 Task: Create Card Infrastructure Maintenance in Board Customer Acquisition Cost to Workspace Business Intelligence and Analytics. Create Card Production Performance Review in Board Customer Advocacy to Workspace Business Intelligence and Analytics. Create Card Infrastructure Upgrade in Board Business Model SWOT Analysis and Planning to Workspace Business Intelligence and Analytics
Action: Mouse moved to (98, 320)
Screenshot: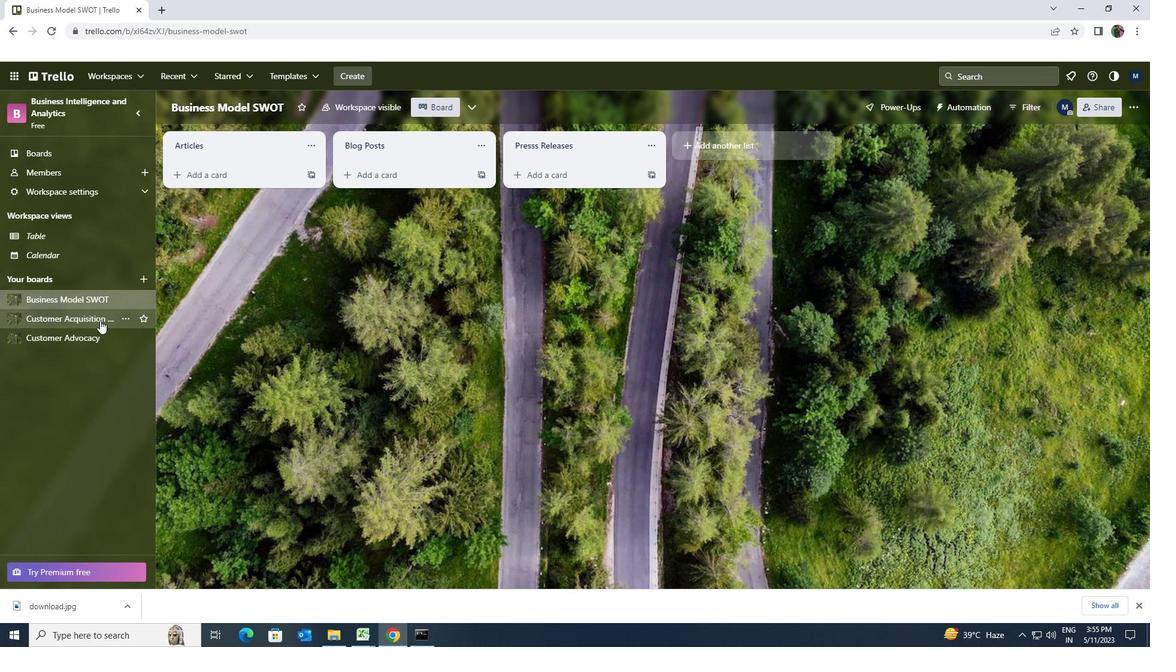 
Action: Mouse pressed left at (98, 320)
Screenshot: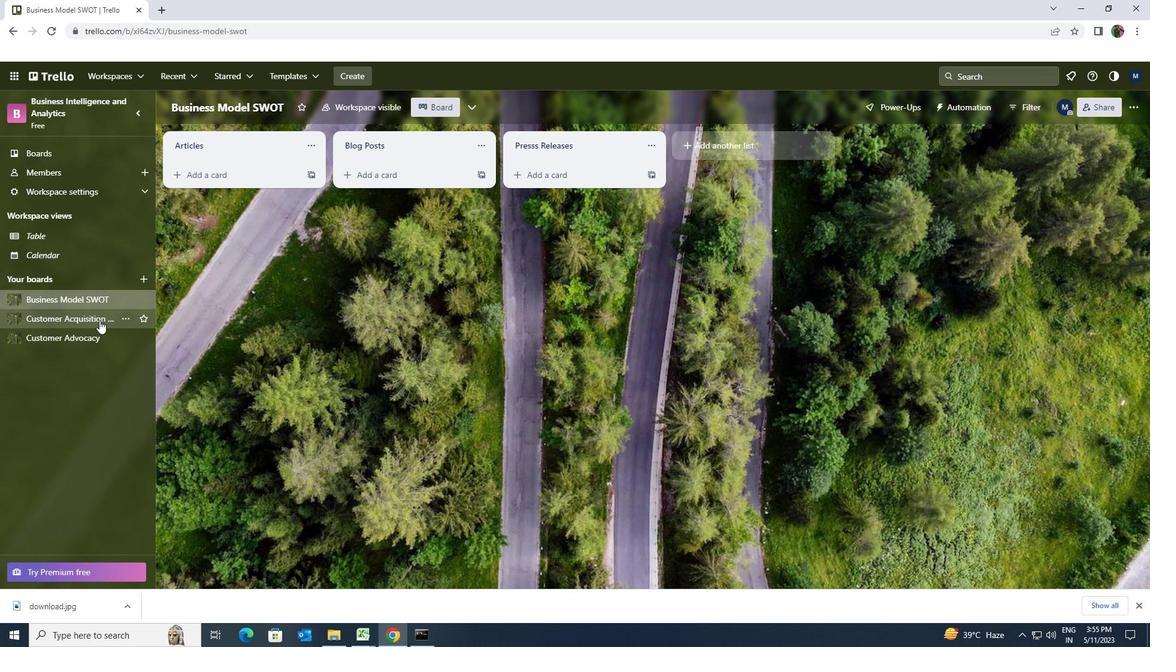 
Action: Mouse moved to (222, 175)
Screenshot: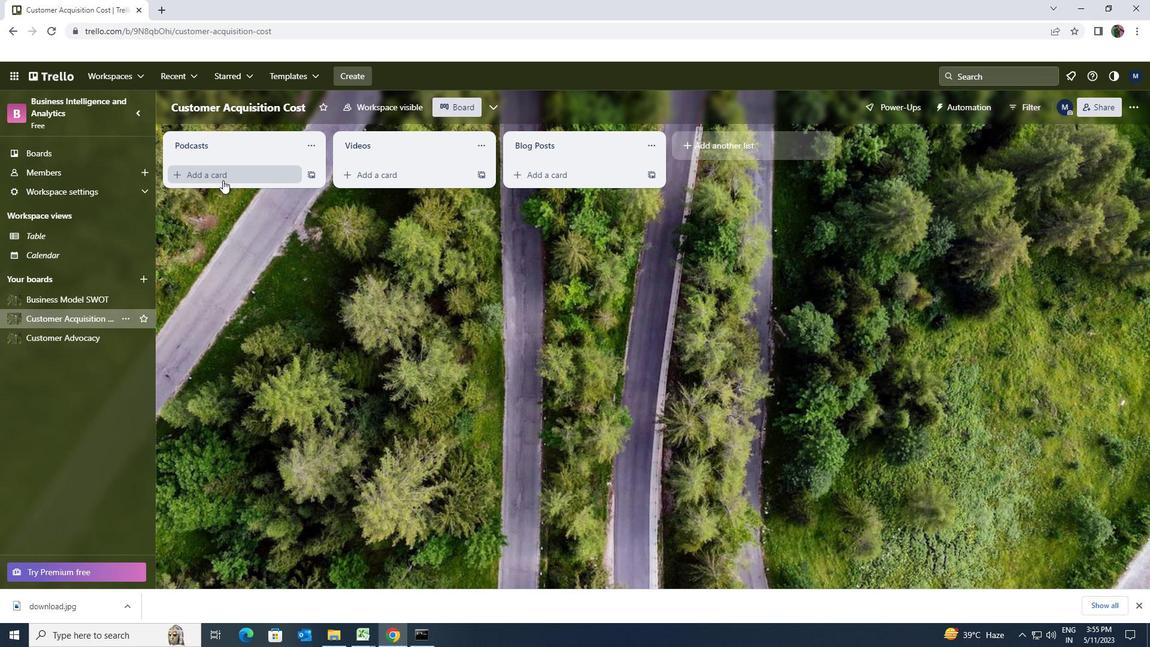 
Action: Mouse pressed left at (222, 175)
Screenshot: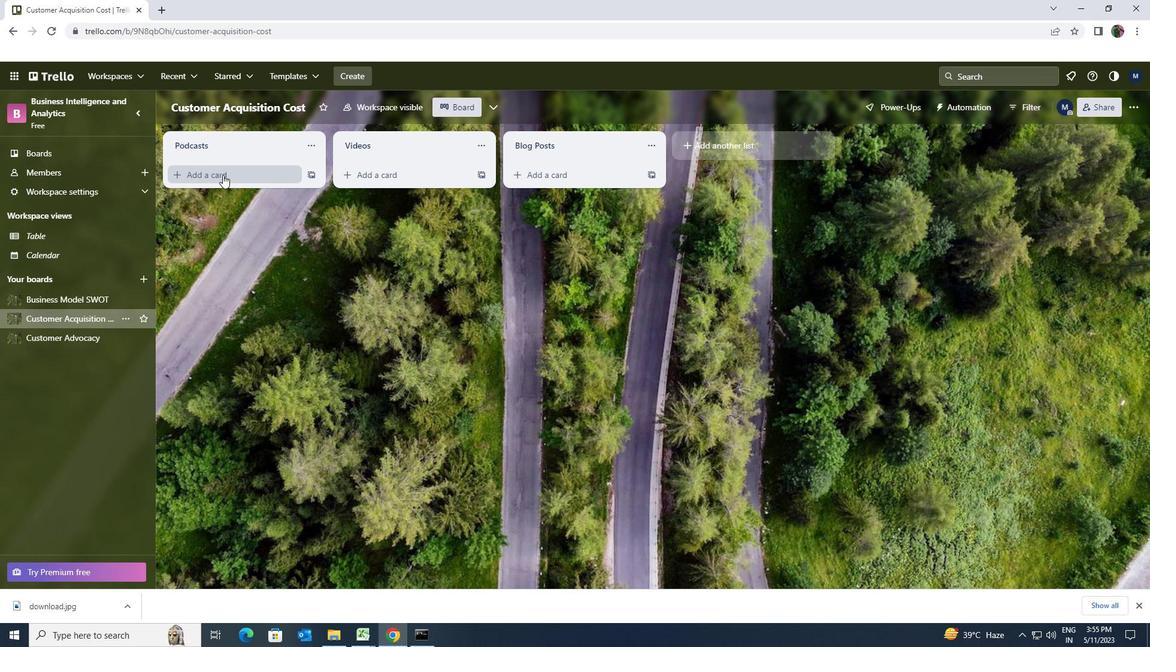 
Action: Key pressed <Key.shift>INFRASTRUCTURE<Key.space><Key.shift>MAINTENANCE<Key.space>
Screenshot: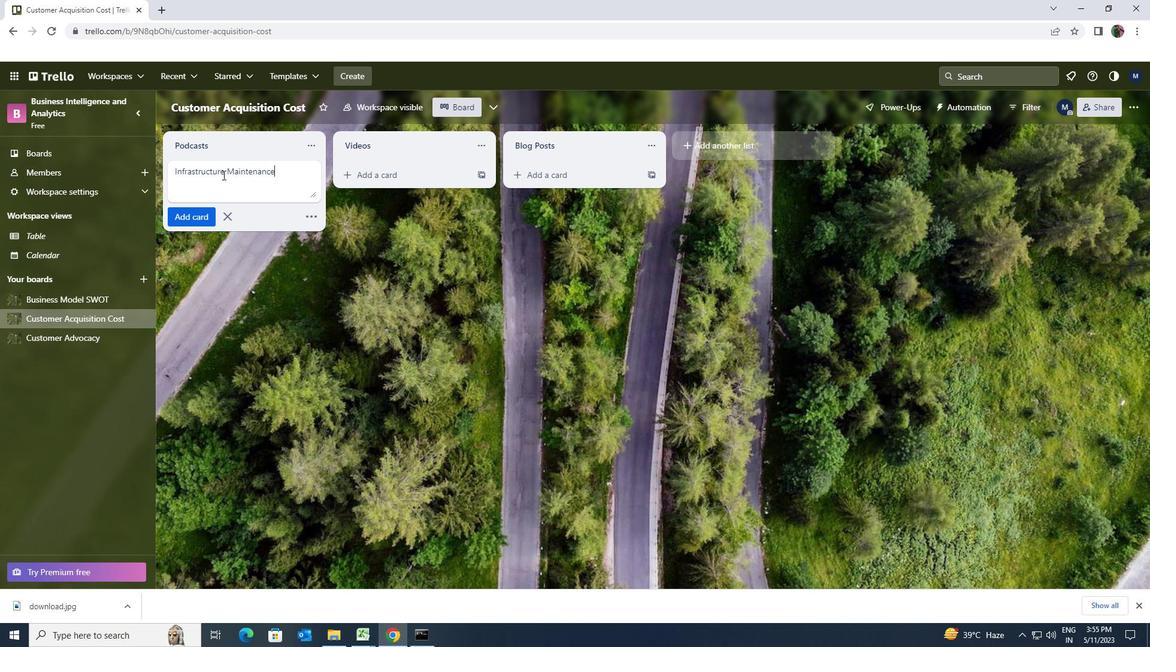 
Action: Mouse moved to (202, 213)
Screenshot: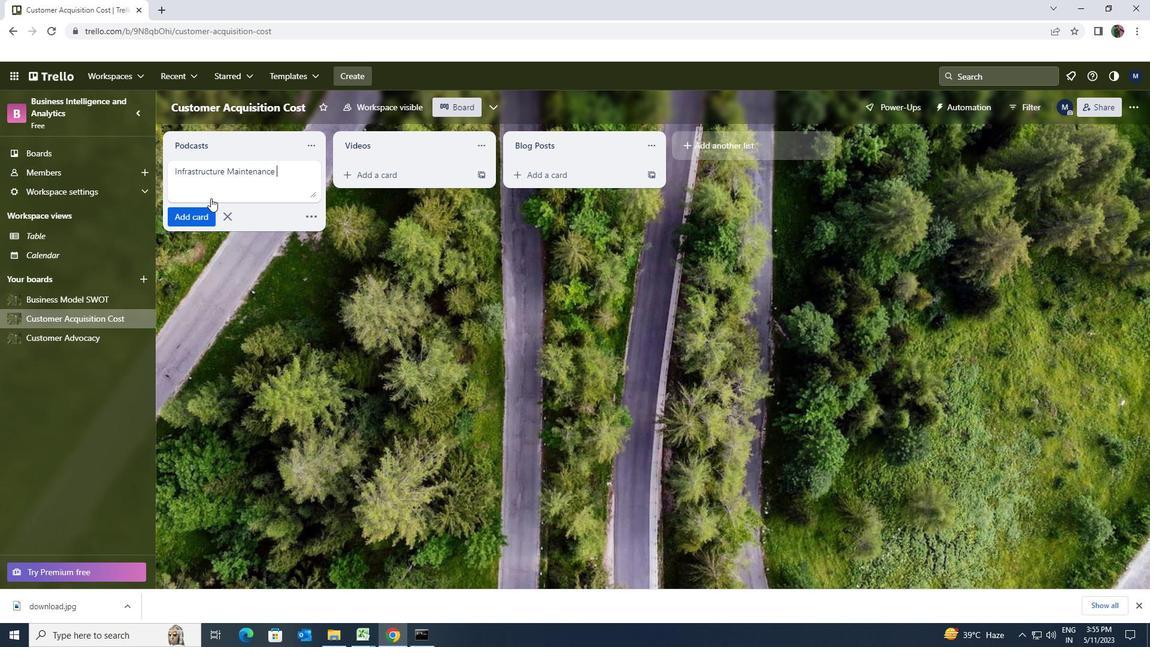 
Action: Mouse pressed left at (202, 213)
Screenshot: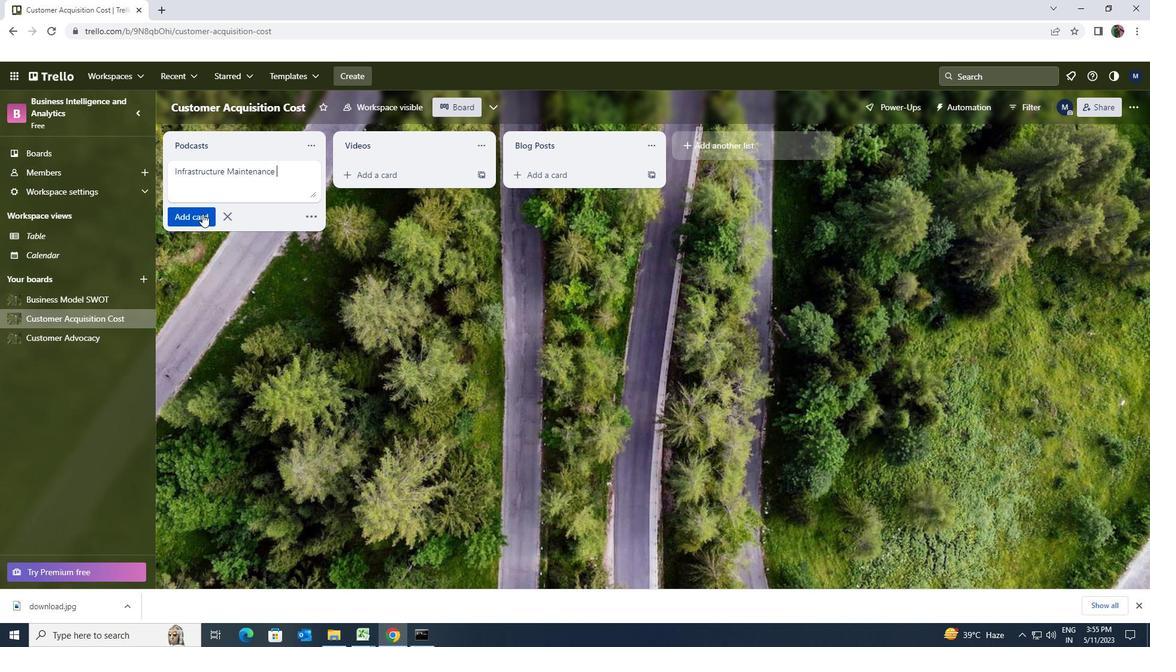 
Action: Mouse moved to (68, 332)
Screenshot: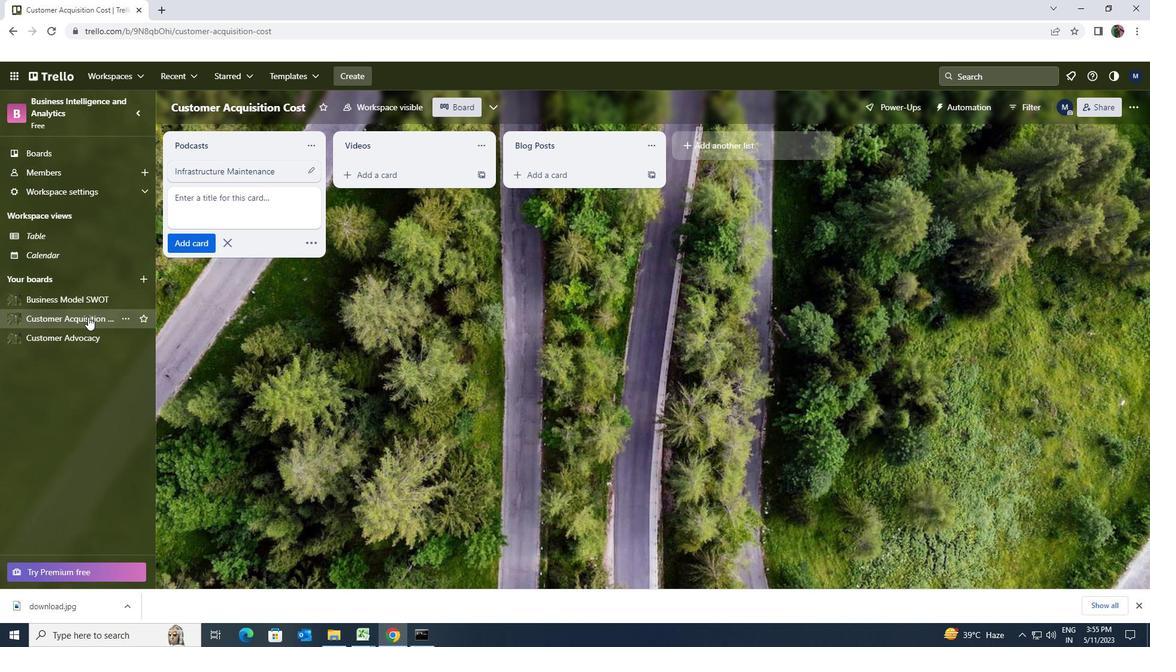 
Action: Mouse pressed left at (68, 332)
Screenshot: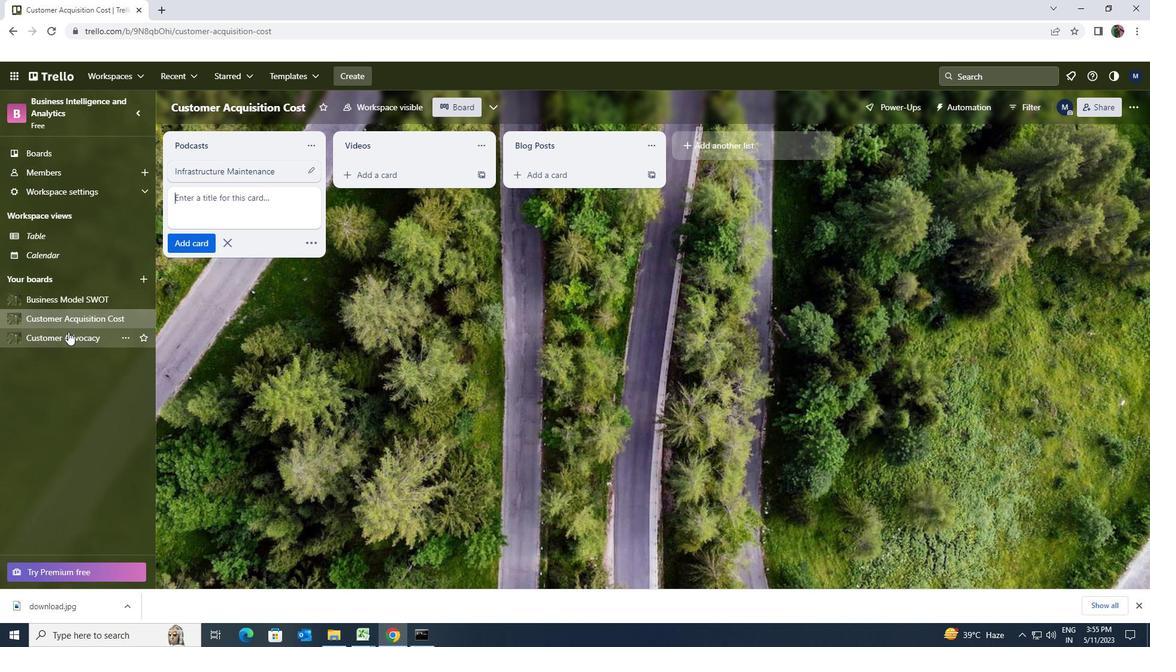 
Action: Mouse moved to (281, 178)
Screenshot: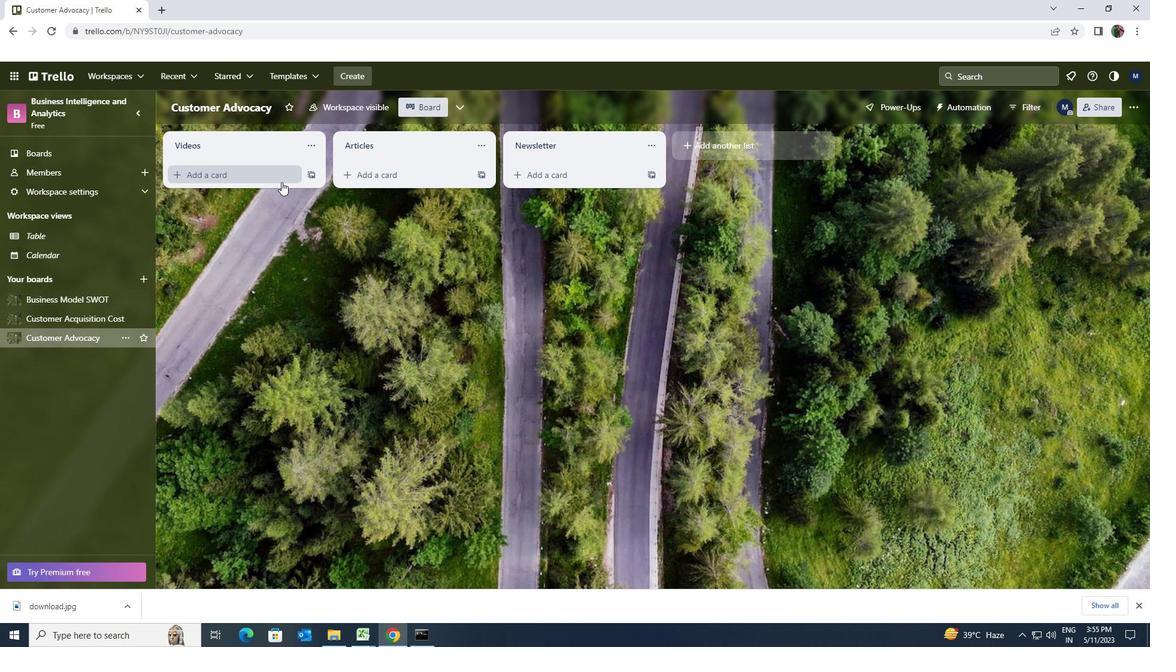 
Action: Mouse pressed left at (281, 178)
Screenshot: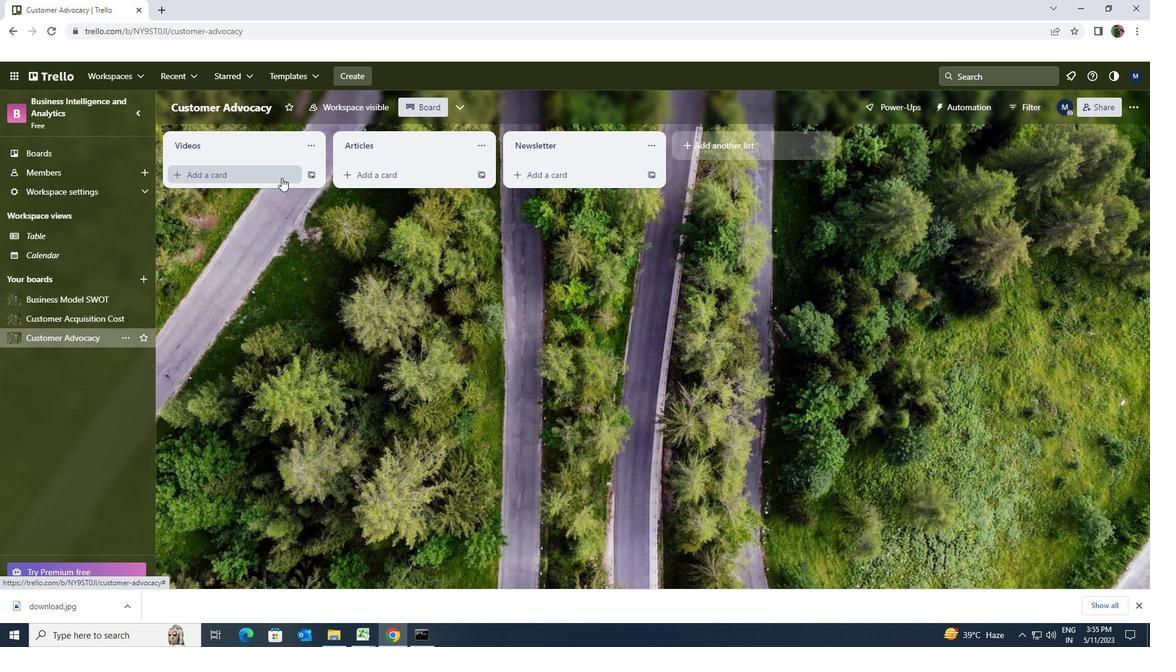 
Action: Key pressed <Key.shift>CUSTOMER<Key.space><Key.shift>ACQUISITION
Screenshot: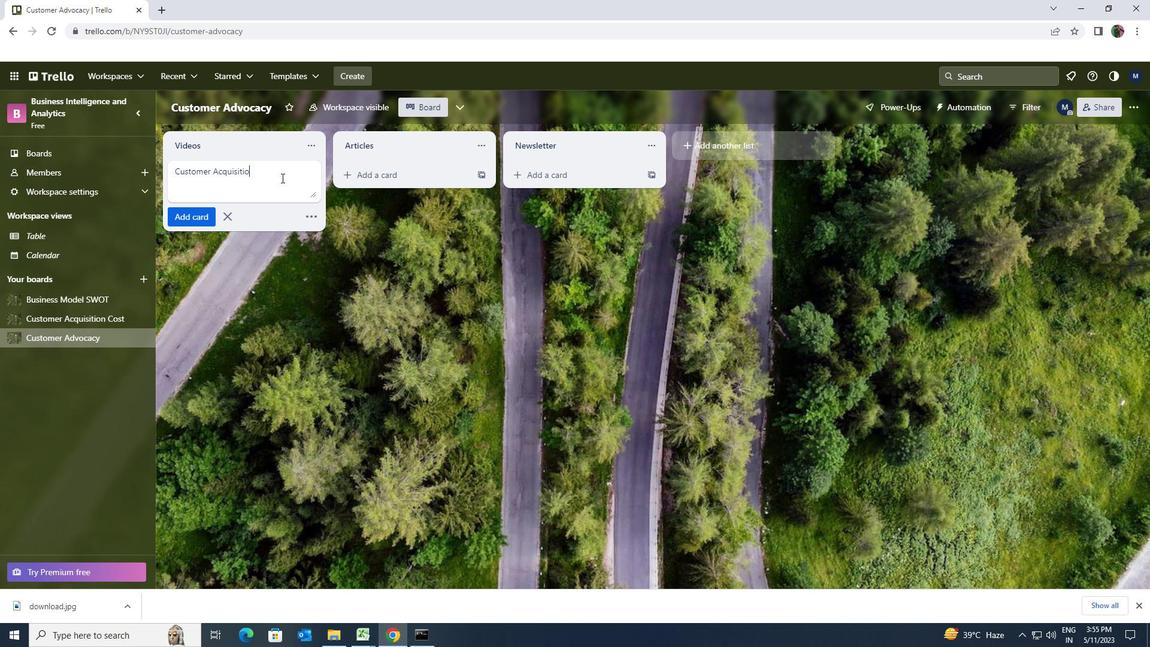 
Action: Mouse moved to (279, 182)
Screenshot: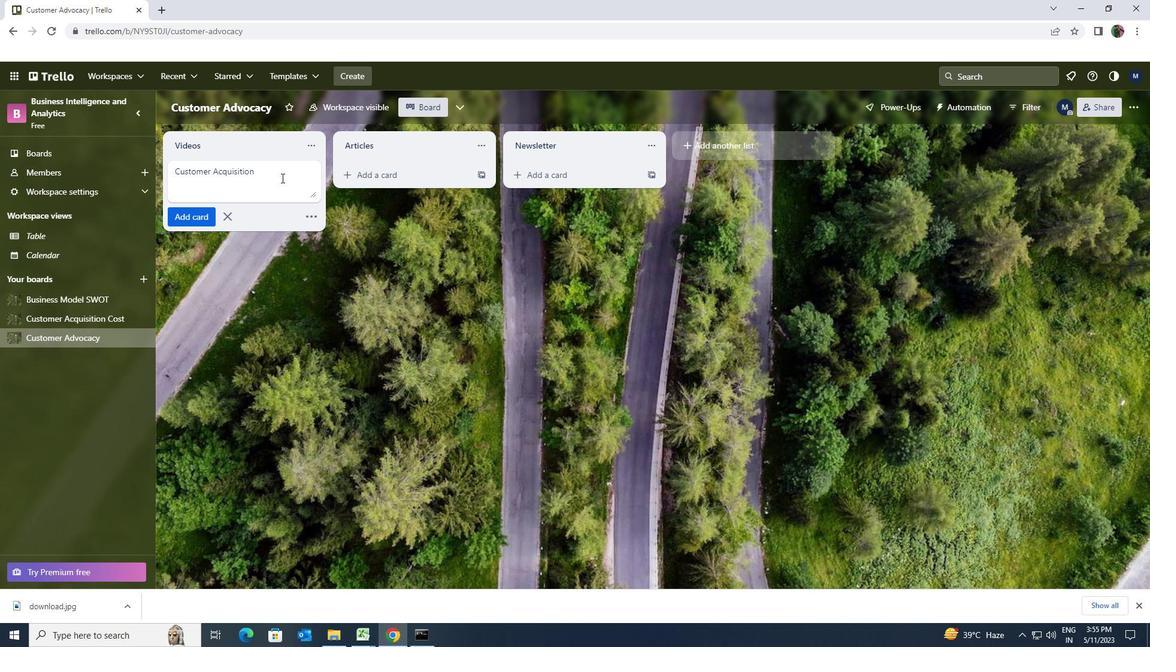 
Action: Key pressed <Key.space><Key.shift>COST
Screenshot: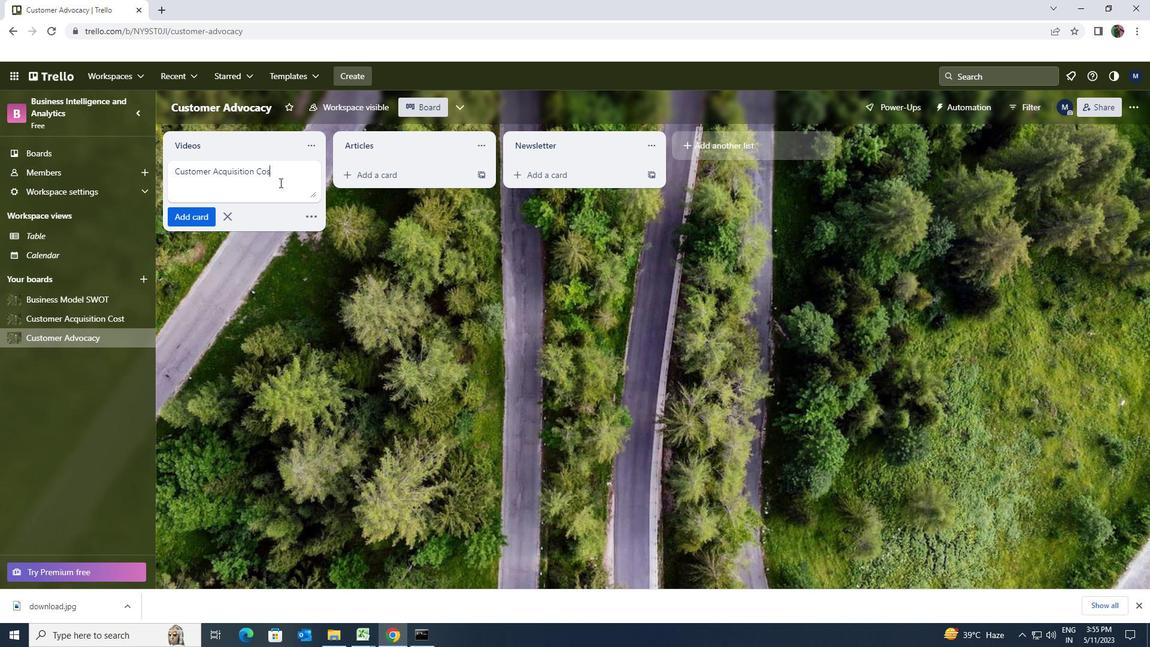 
Action: Mouse moved to (187, 220)
Screenshot: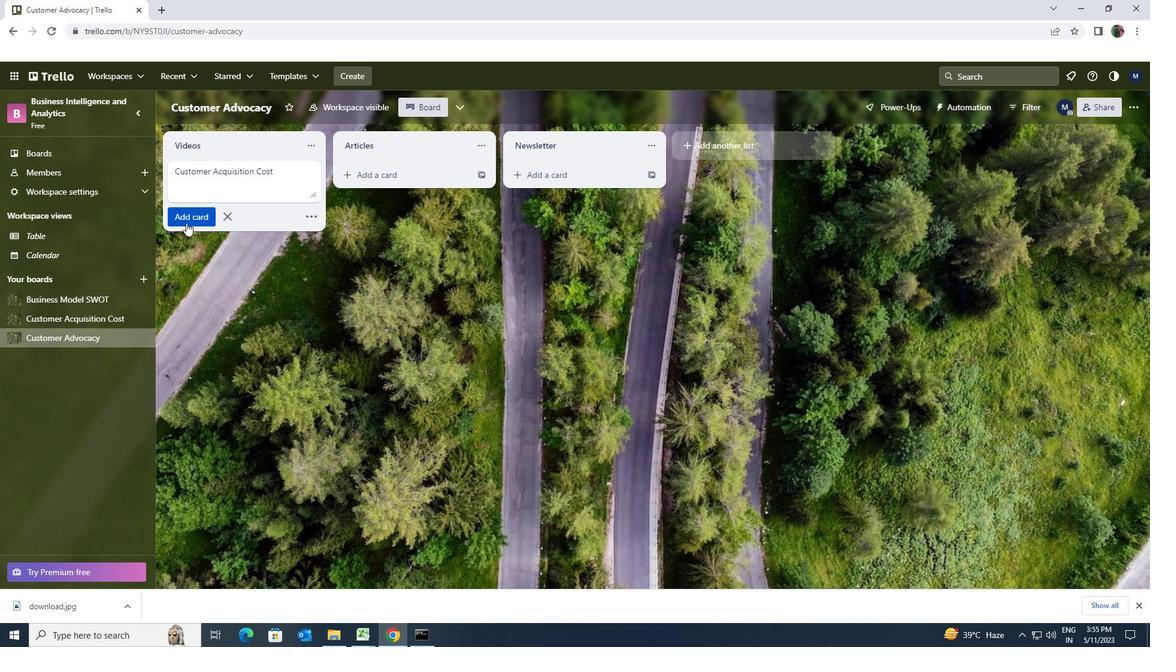 
Action: Mouse pressed left at (187, 220)
Screenshot: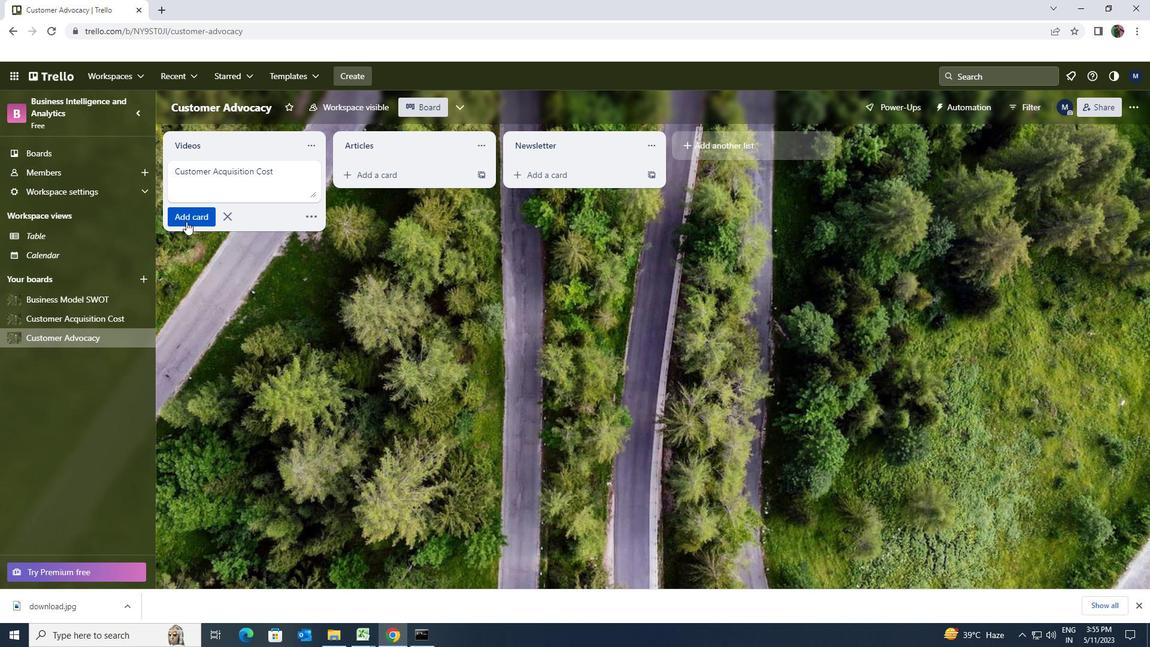
Action: Mouse moved to (74, 297)
Screenshot: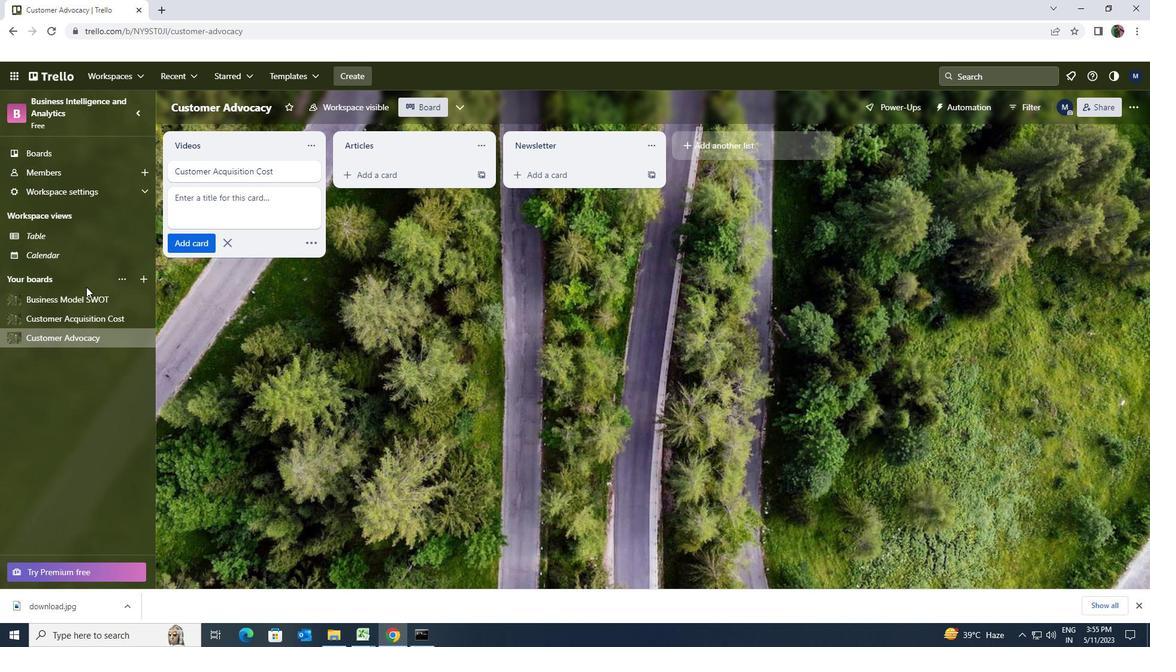 
Action: Mouse pressed left at (74, 297)
Screenshot: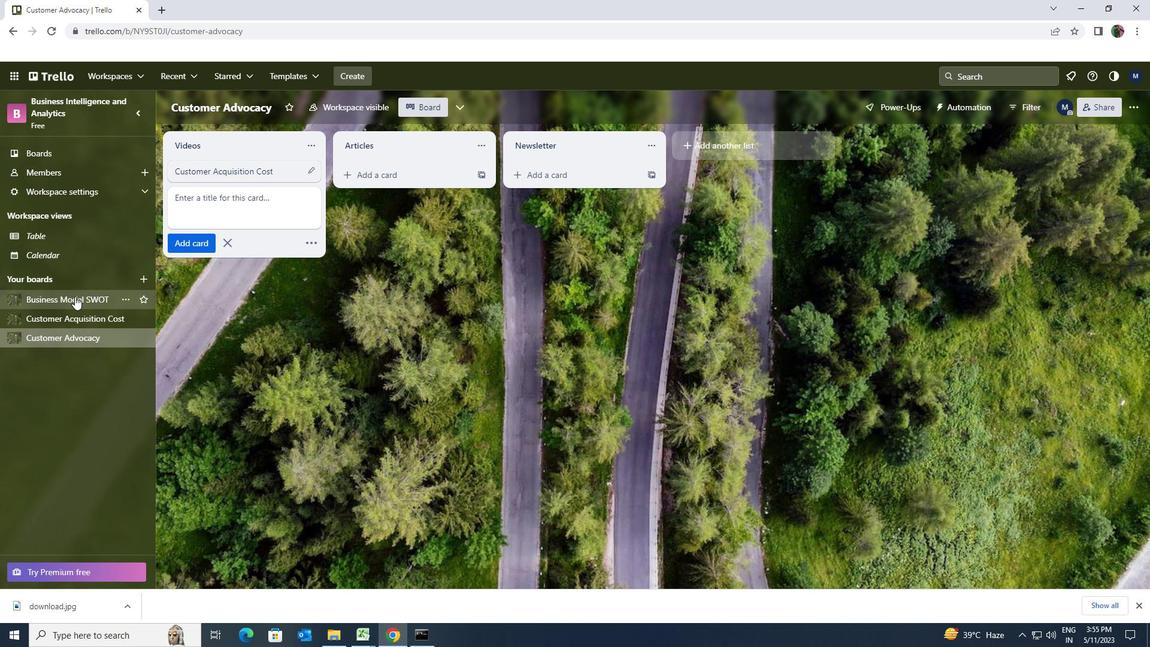 
Action: Mouse moved to (205, 181)
Screenshot: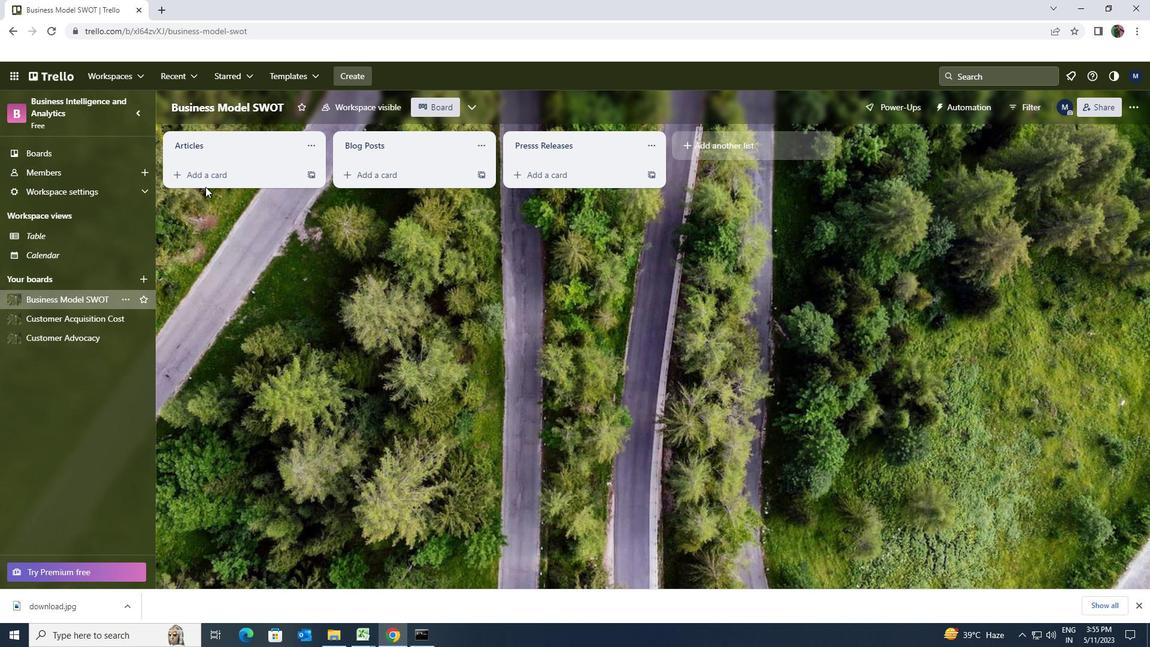 
Action: Mouse pressed left at (205, 181)
Screenshot: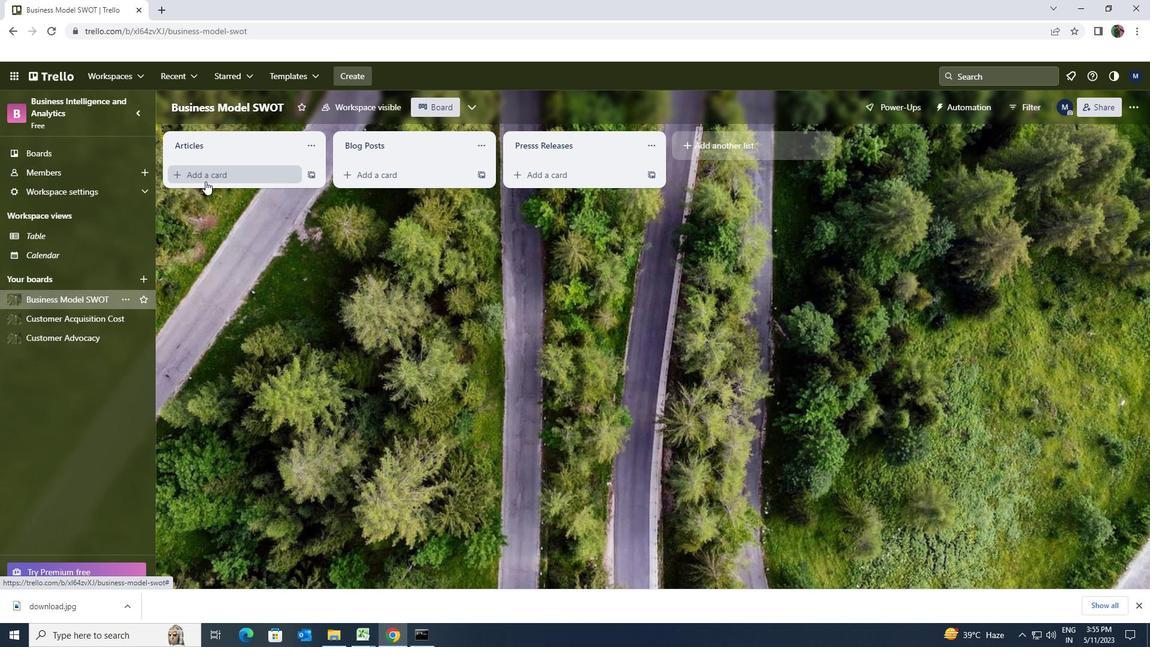 
Action: Key pressed <Key.shift><Key.shift><Key.shift><Key.shift>INFRASTRUCTURE<Key.space><Key.shift><Key.shift><Key.shift><Key.shift><Key.shift><Key.shift><Key.shift><Key.shift><Key.shift><Key.shift><Key.shift><Key.shift><Key.shift><Key.shift>UPGRADE
Screenshot: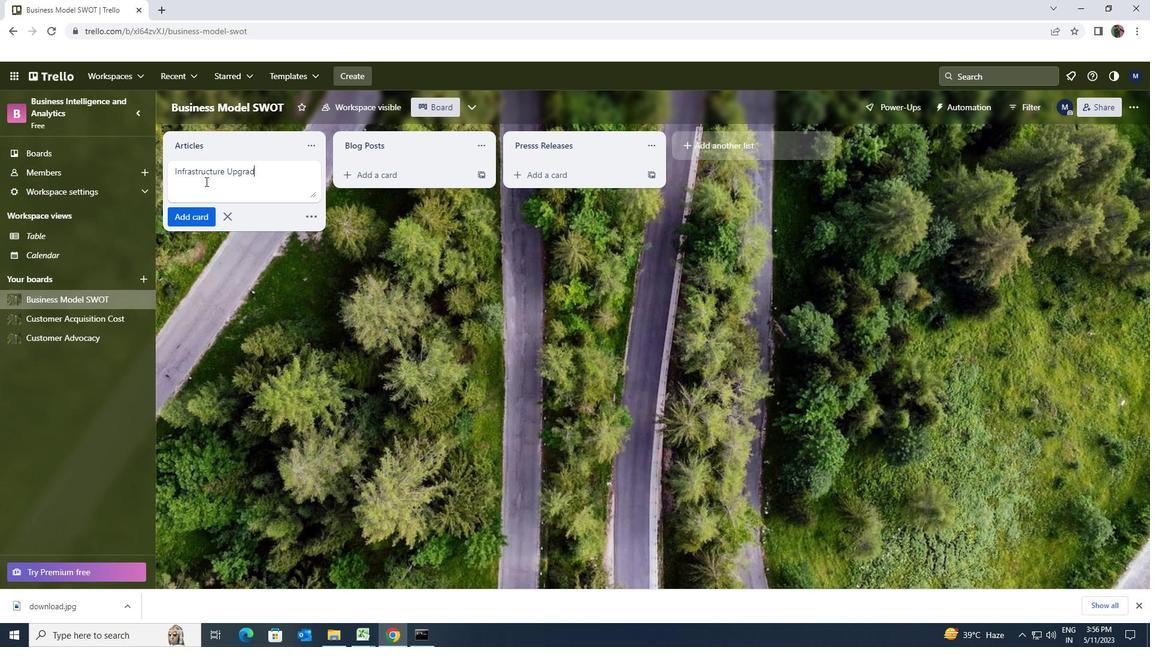 
Action: Mouse moved to (200, 208)
Screenshot: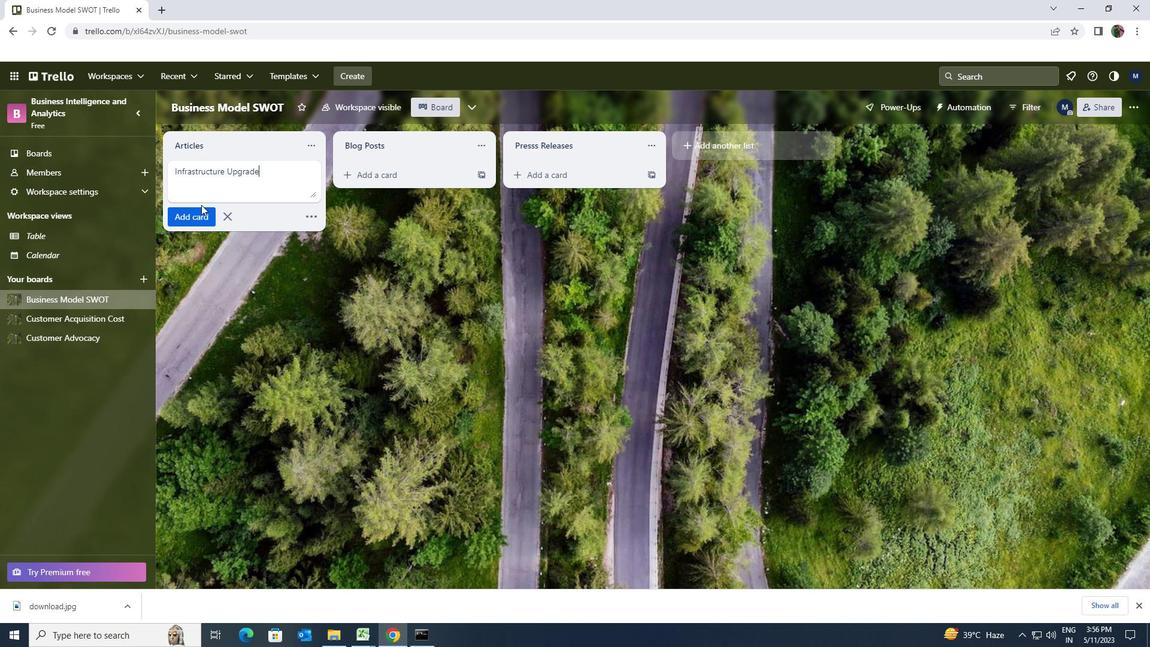 
Action: Mouse pressed left at (200, 208)
Screenshot: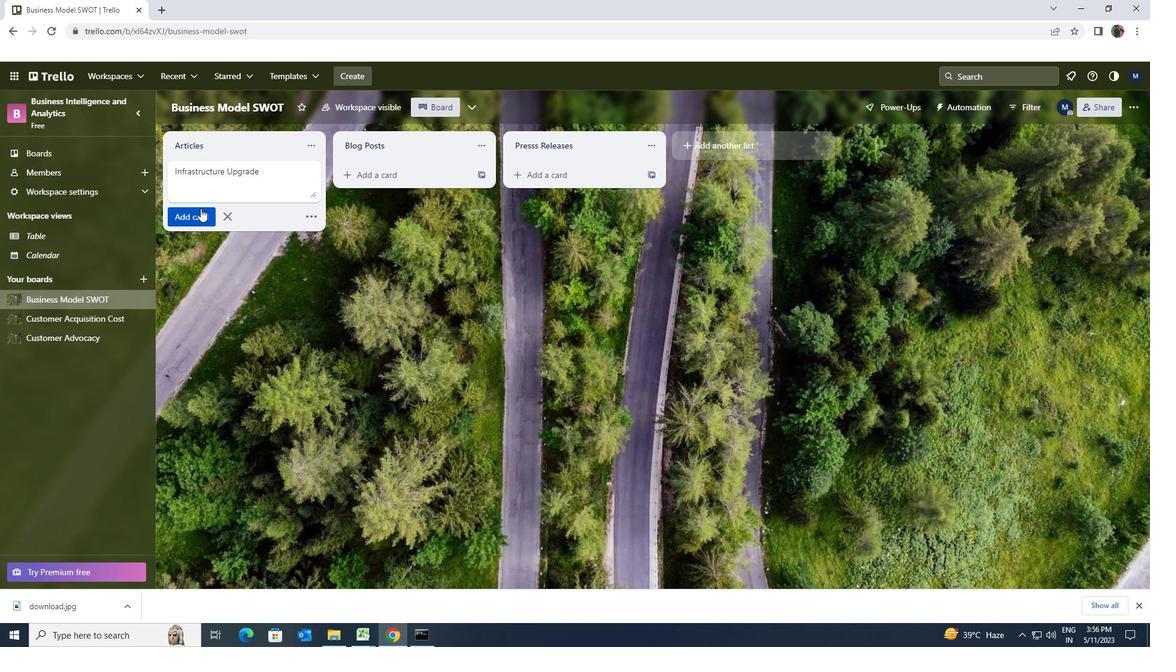 
